 Task: Add the task  Improve the appâ€™s compatibility with different screen sizes and resolutions to the section Dash & Dazzle in the project UltraTech and add a Due Date to the respective task as 2024/01/04.
Action: Mouse moved to (60, 374)
Screenshot: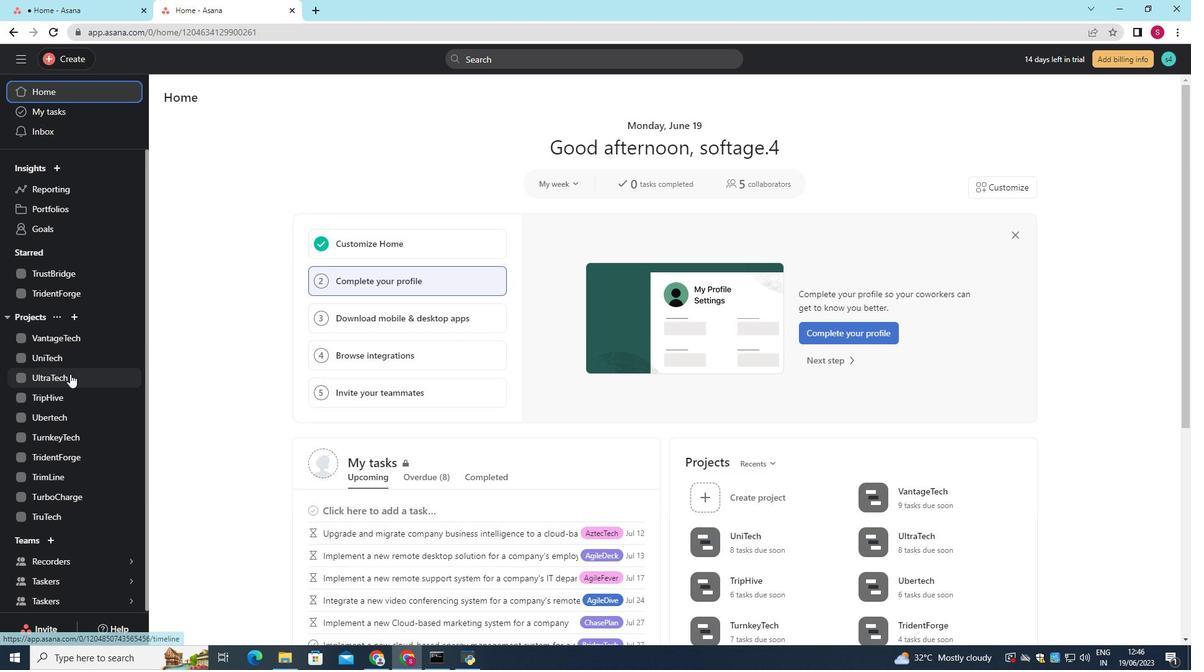 
Action: Mouse pressed left at (60, 374)
Screenshot: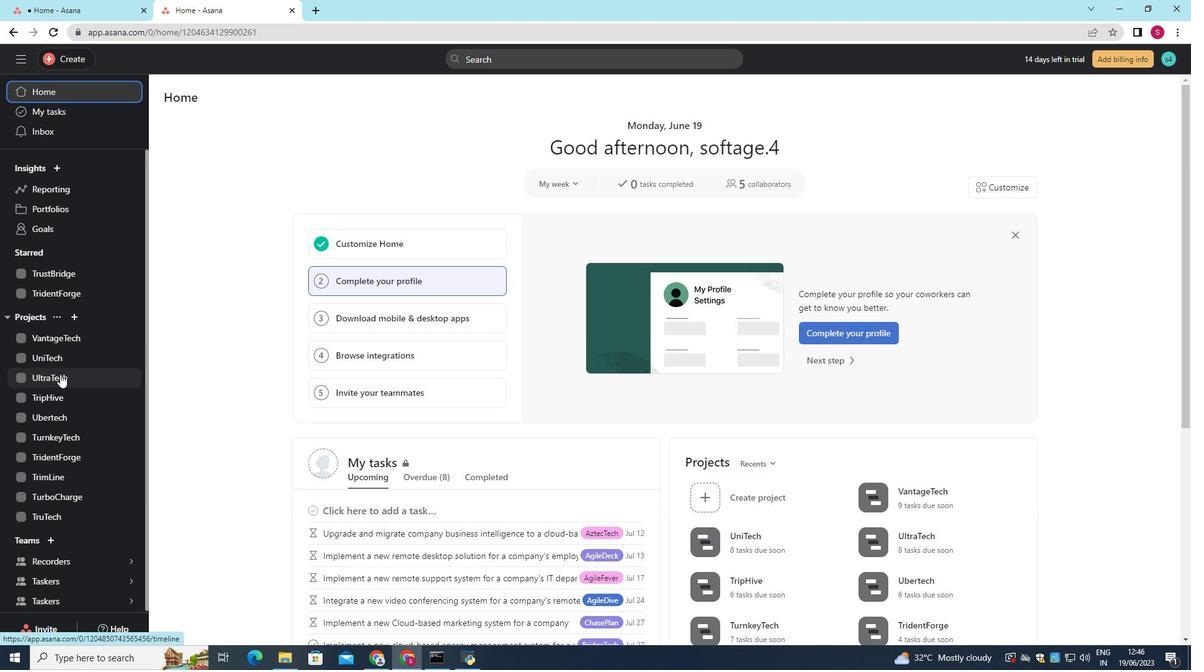 
Action: Mouse moved to (222, 125)
Screenshot: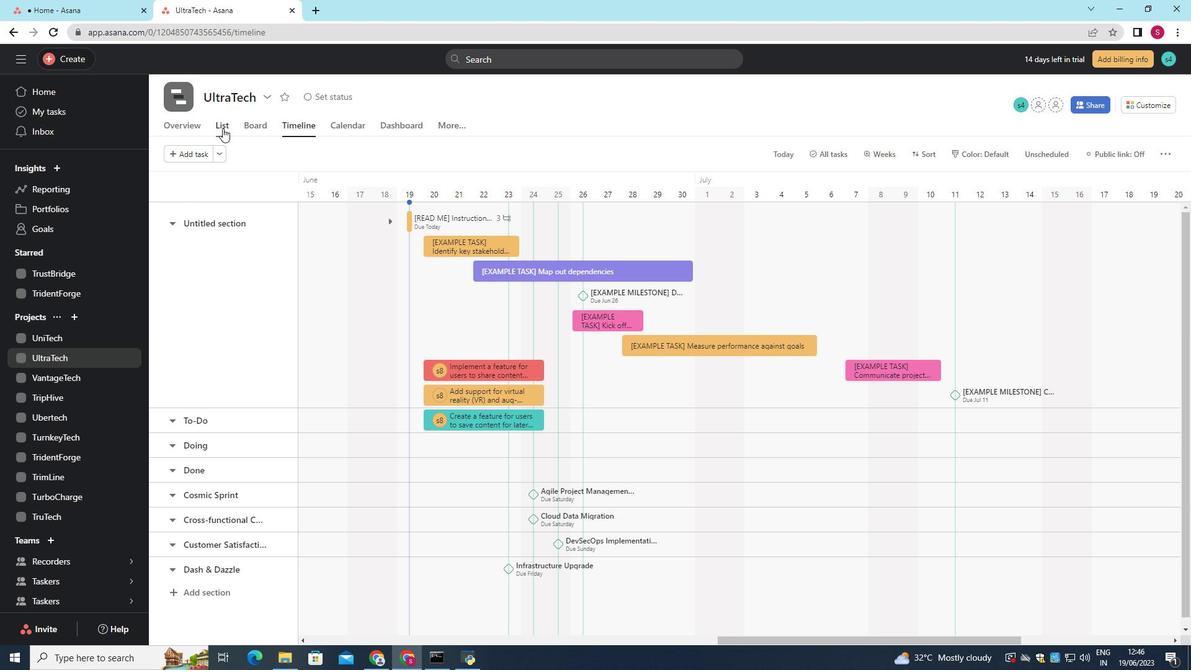 
Action: Mouse pressed left at (222, 125)
Screenshot: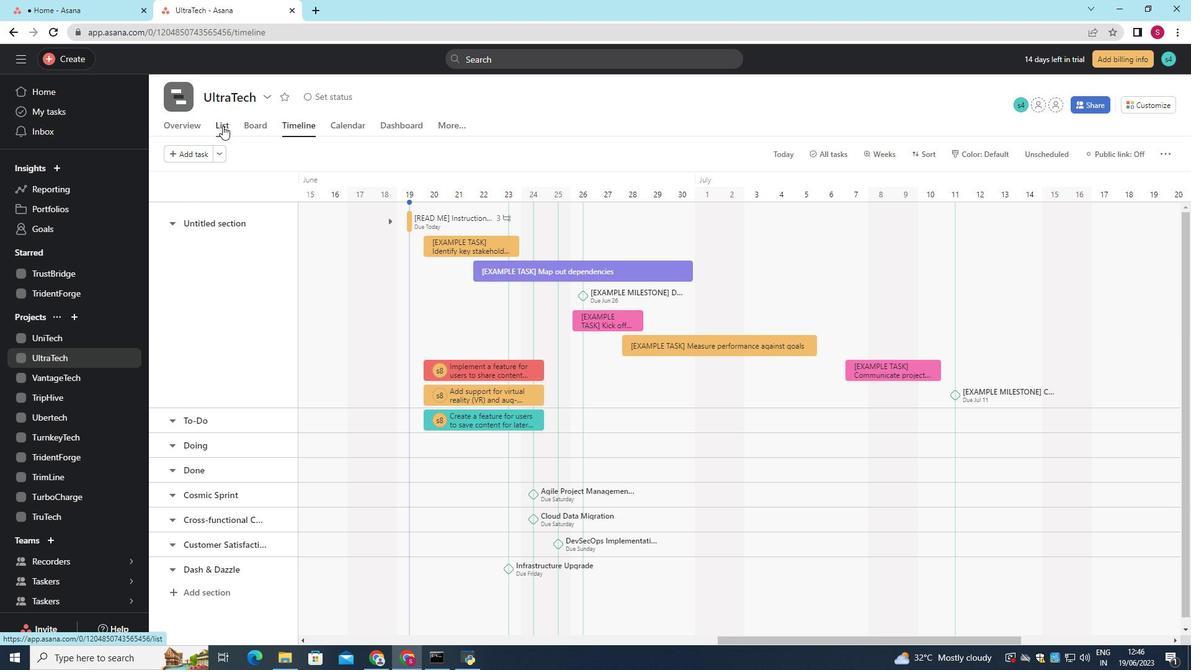 
Action: Mouse moved to (342, 403)
Screenshot: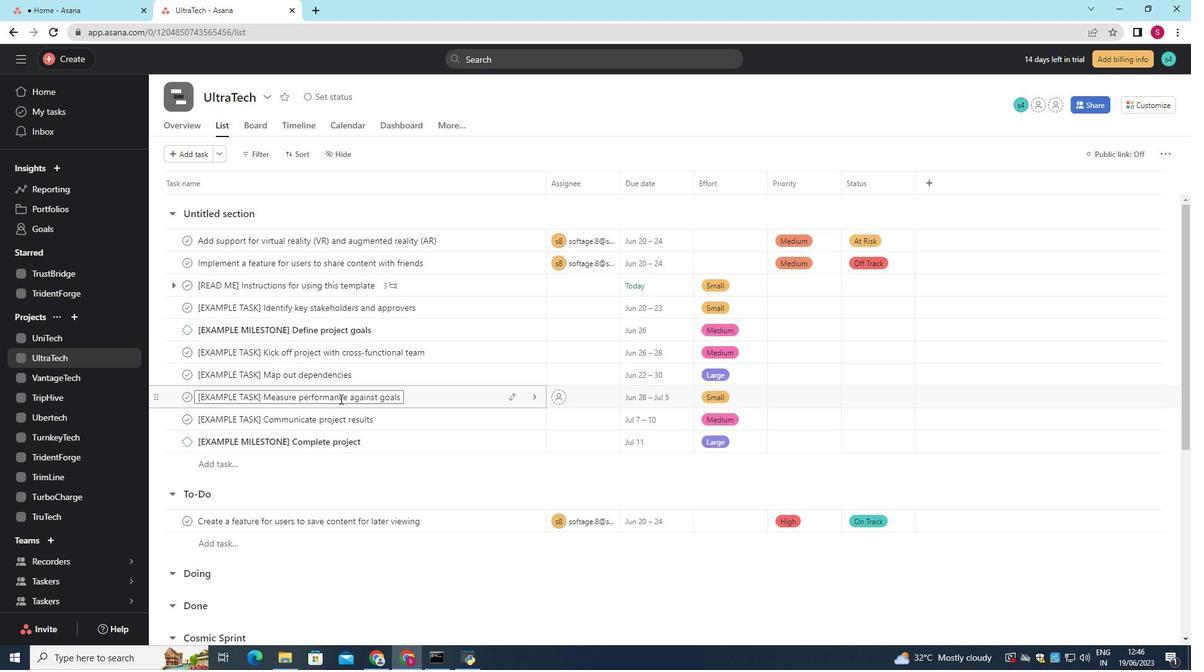 
Action: Mouse scrolled (342, 402) with delta (0, 0)
Screenshot: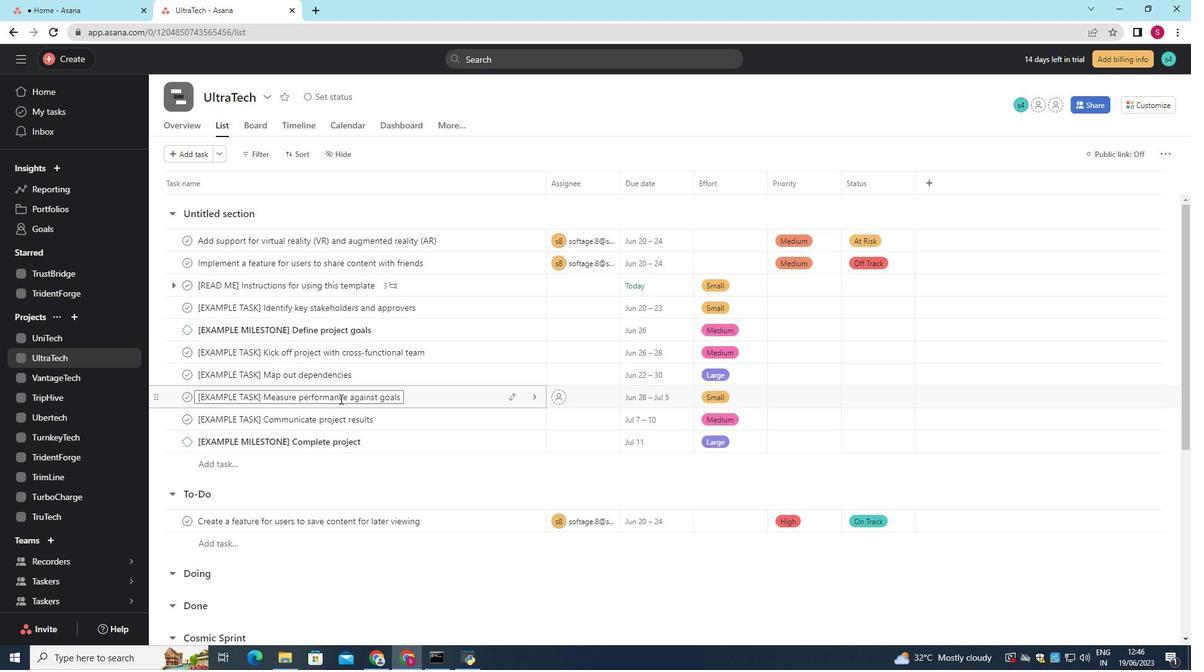 
Action: Mouse moved to (343, 404)
Screenshot: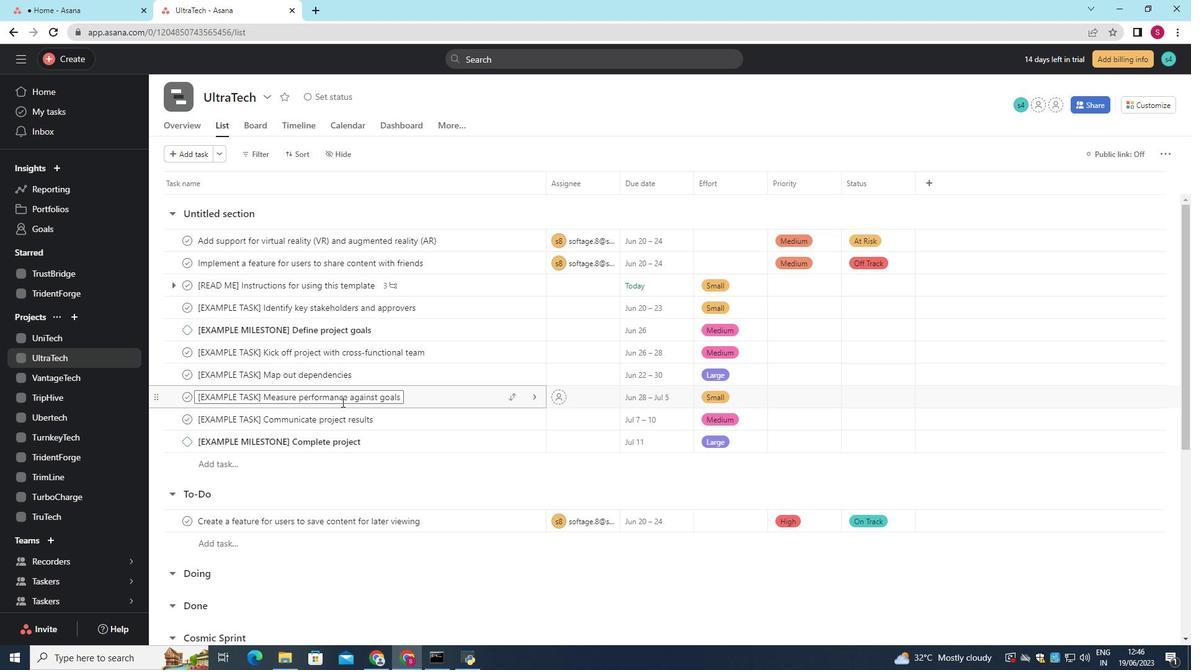 
Action: Mouse scrolled (343, 403) with delta (0, 0)
Screenshot: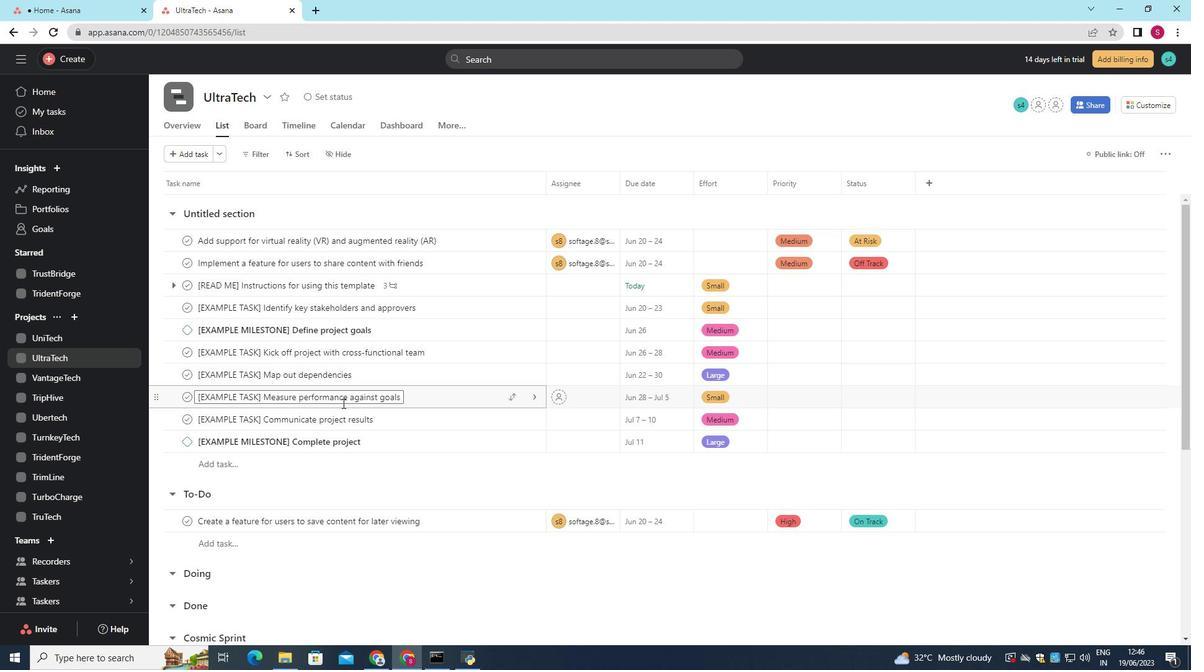 
Action: Mouse scrolled (343, 403) with delta (0, 0)
Screenshot: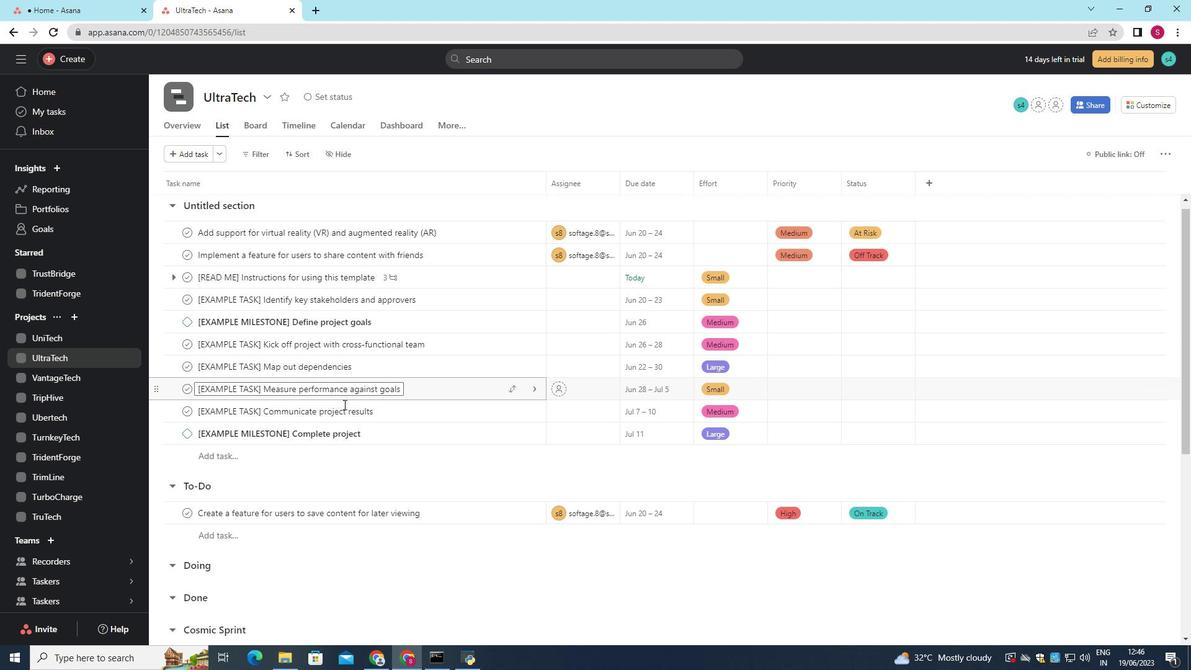 
Action: Mouse scrolled (343, 403) with delta (0, 0)
Screenshot: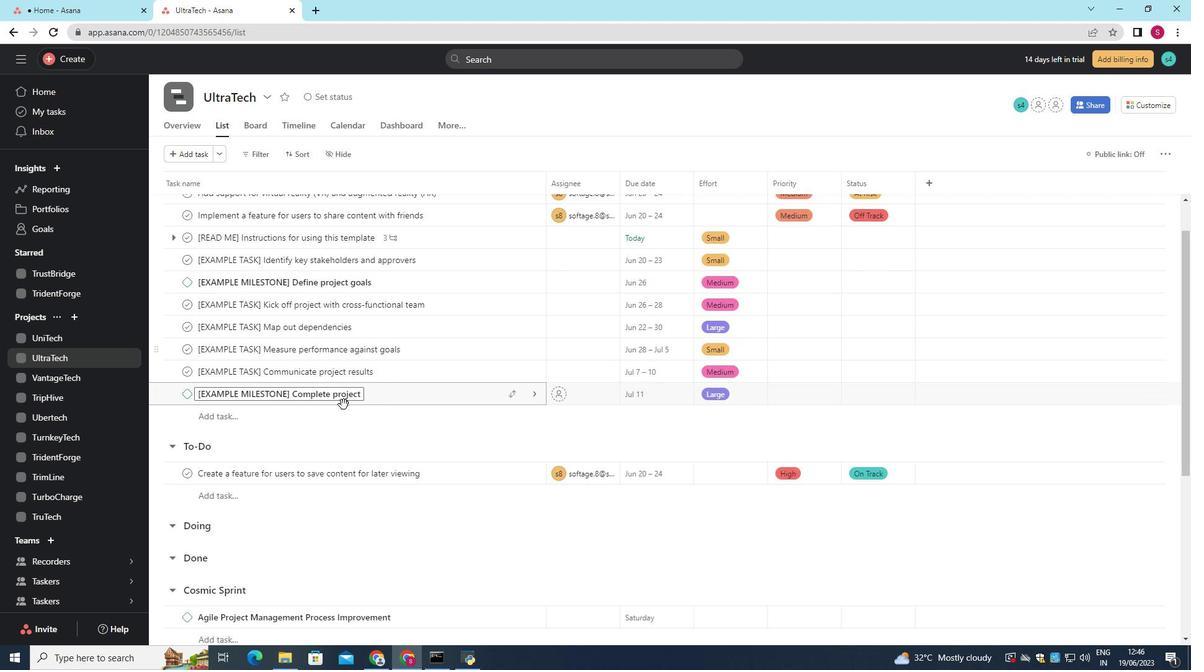 
Action: Mouse scrolled (343, 403) with delta (0, 0)
Screenshot: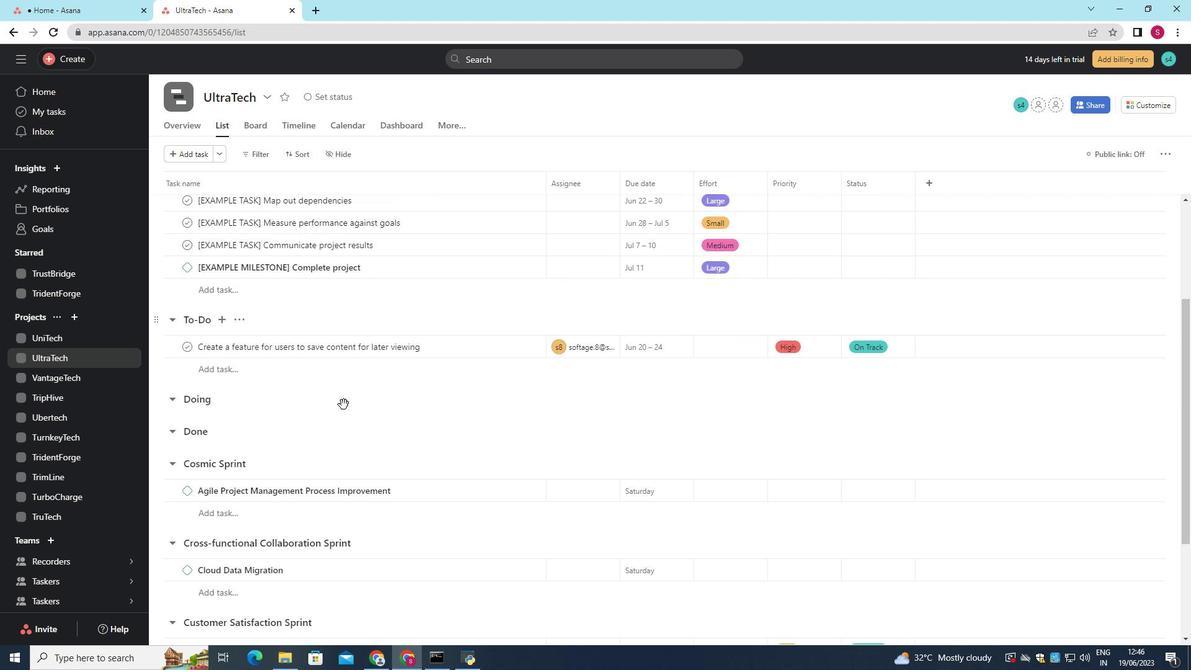 
Action: Mouse moved to (354, 441)
Screenshot: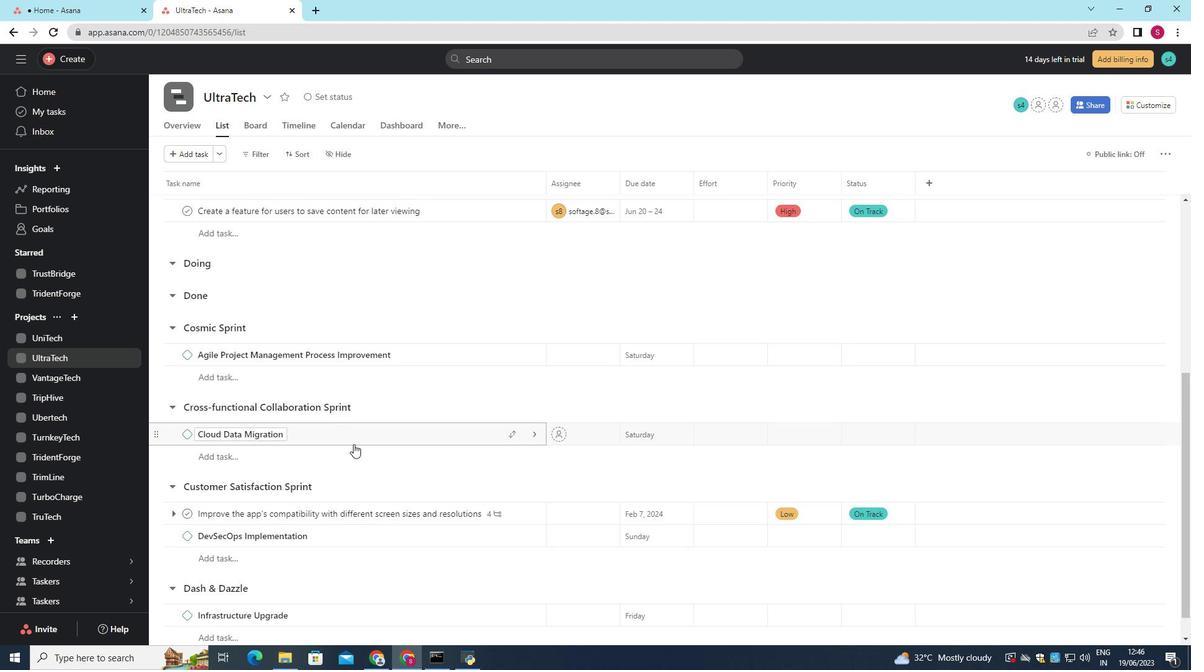 
Action: Mouse scrolled (354, 441) with delta (0, 0)
Screenshot: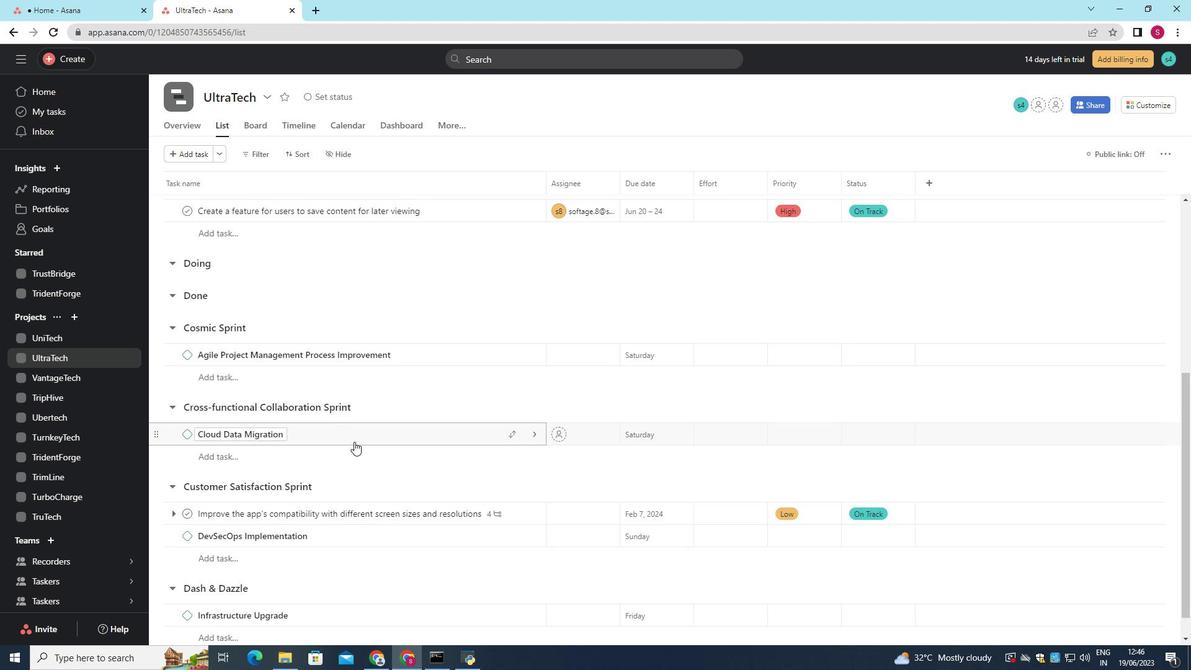 
Action: Mouse scrolled (354, 441) with delta (0, 0)
Screenshot: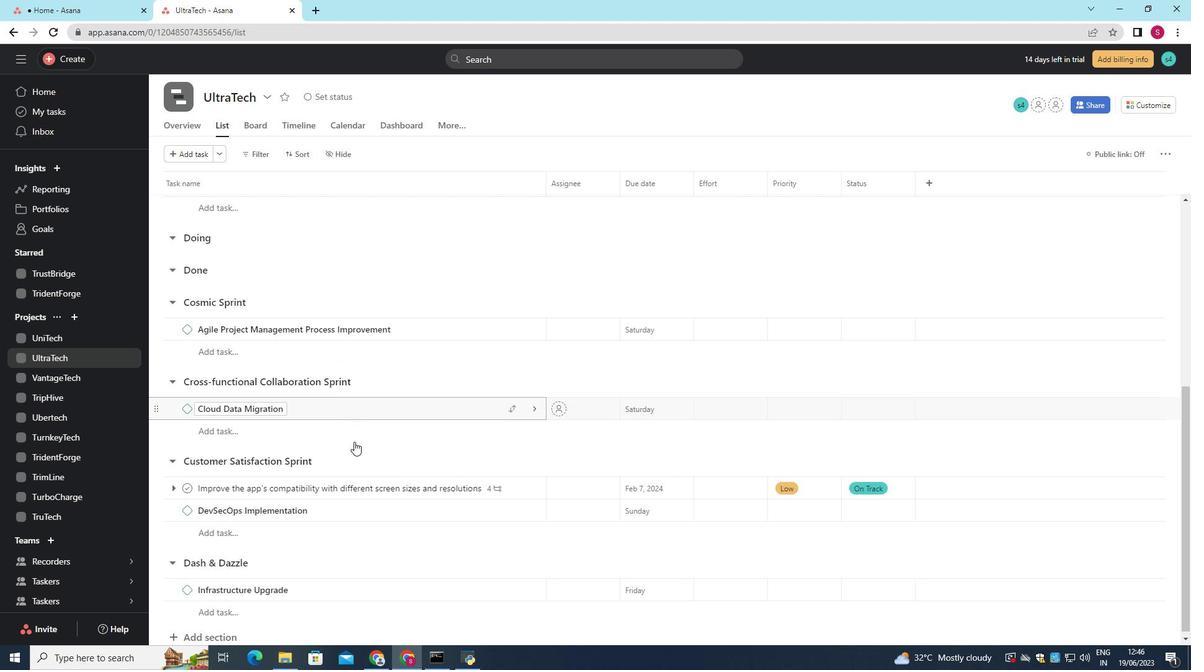 
Action: Mouse moved to (509, 483)
Screenshot: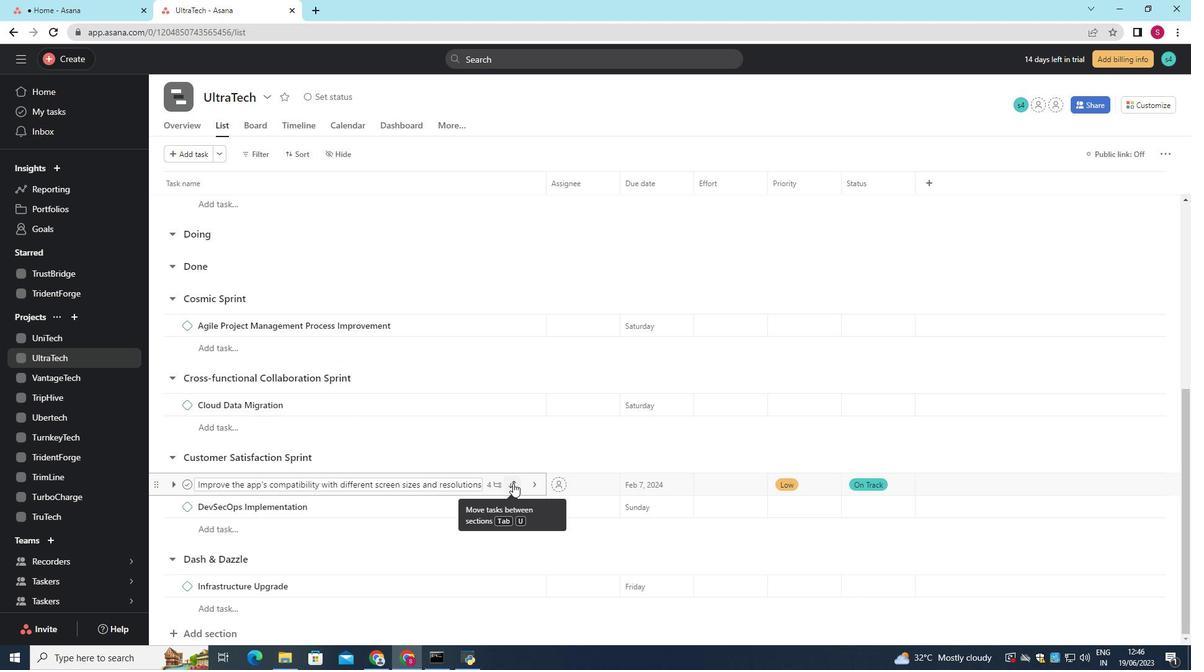 
Action: Mouse pressed left at (509, 483)
Screenshot: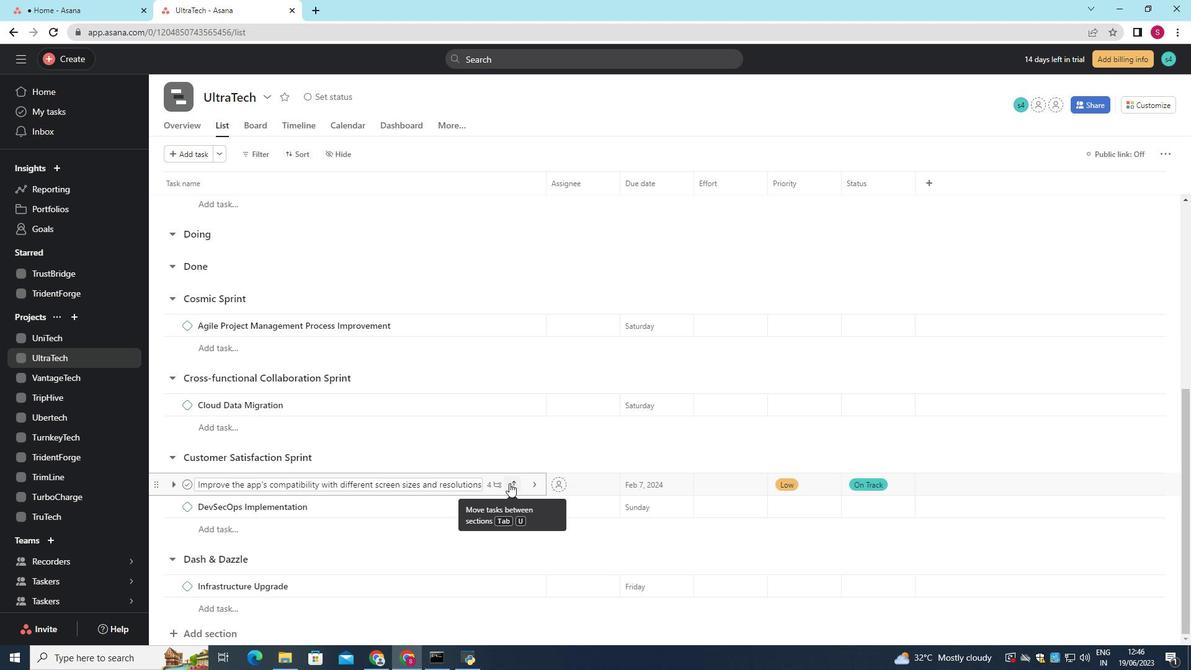 
Action: Mouse moved to (444, 459)
Screenshot: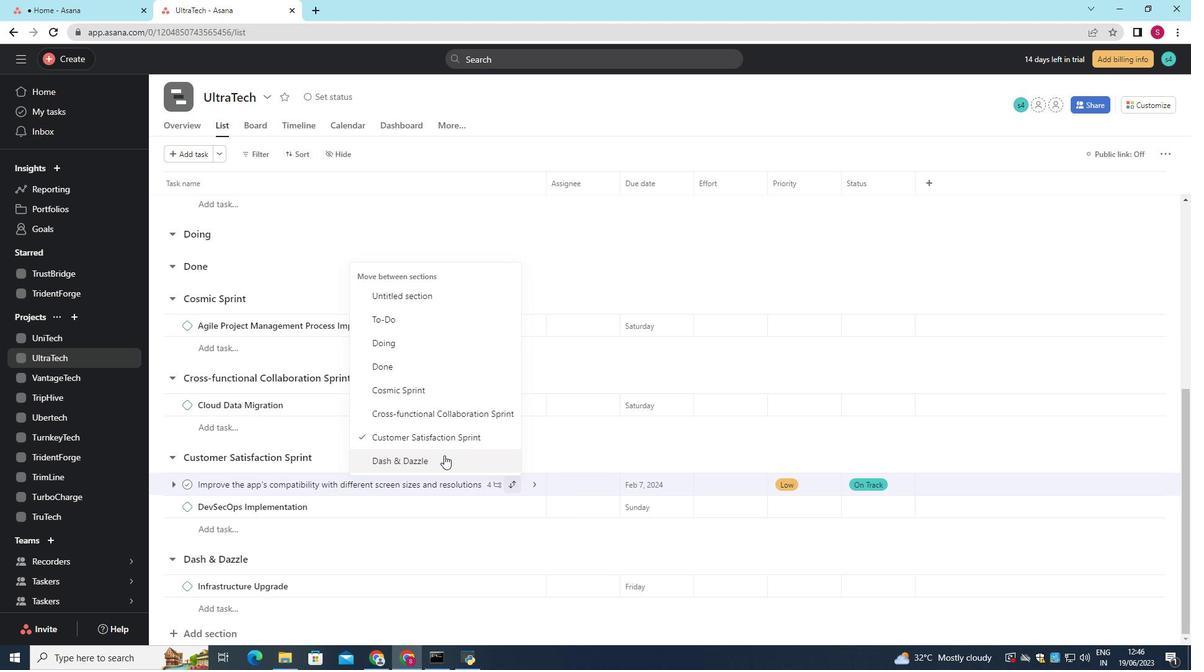 
Action: Mouse pressed left at (444, 459)
Screenshot: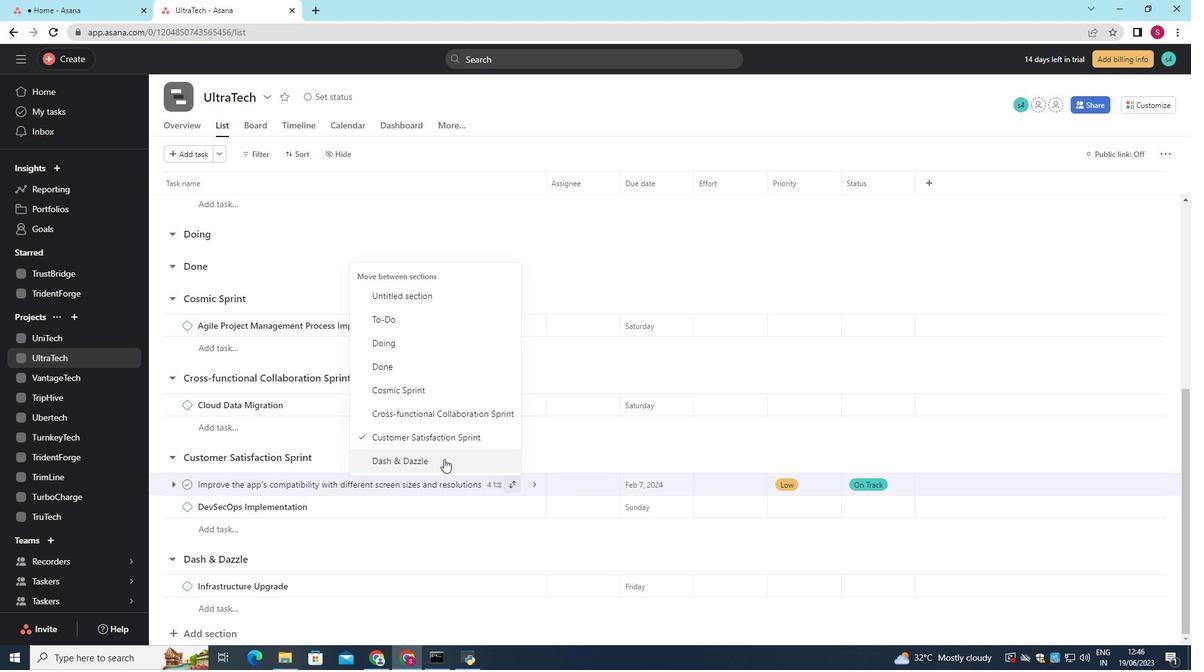 
Action: Mouse moved to (598, 497)
Screenshot: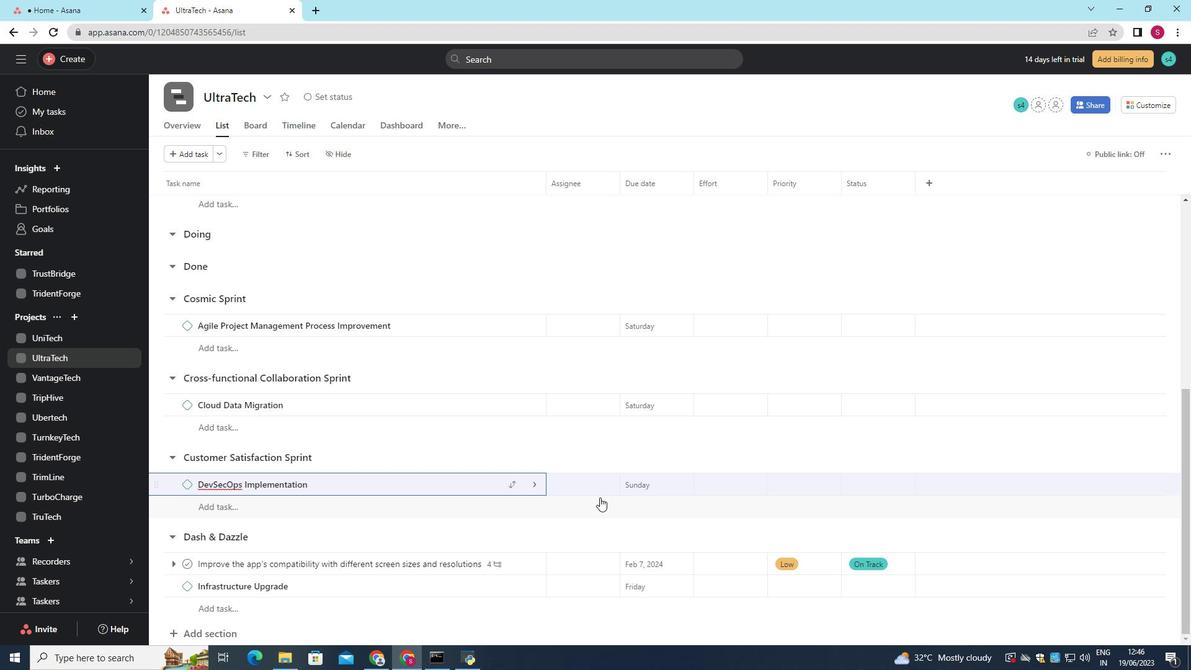 
Action: Mouse scrolled (598, 496) with delta (0, 0)
Screenshot: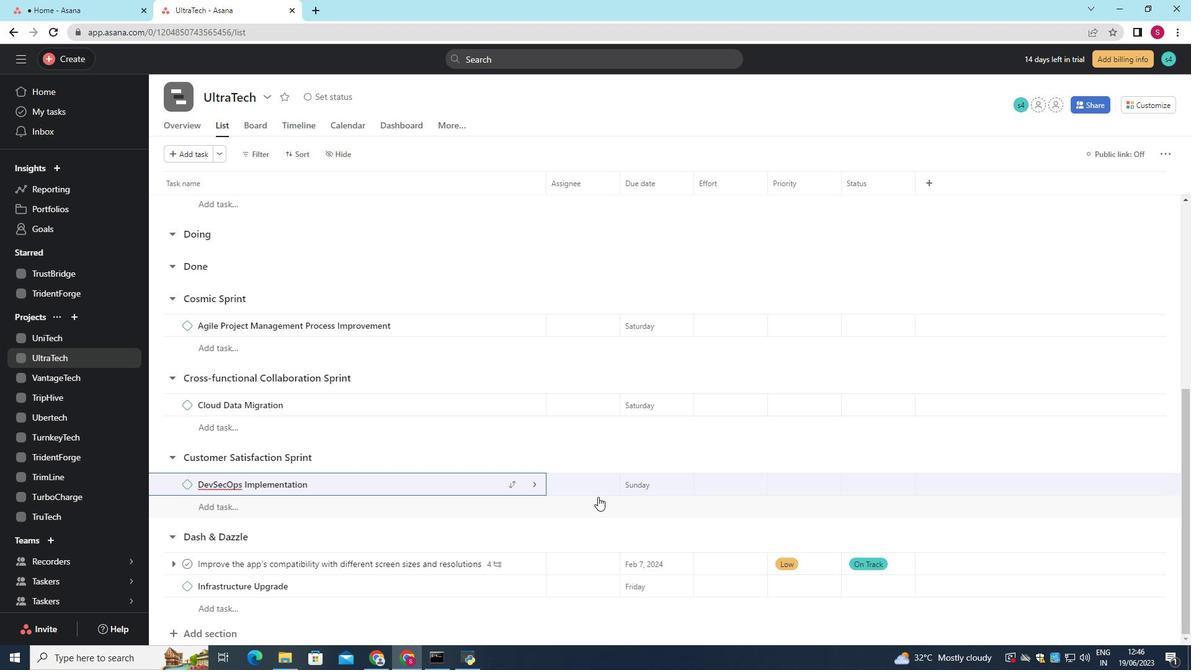 
Action: Mouse scrolled (598, 496) with delta (0, 0)
Screenshot: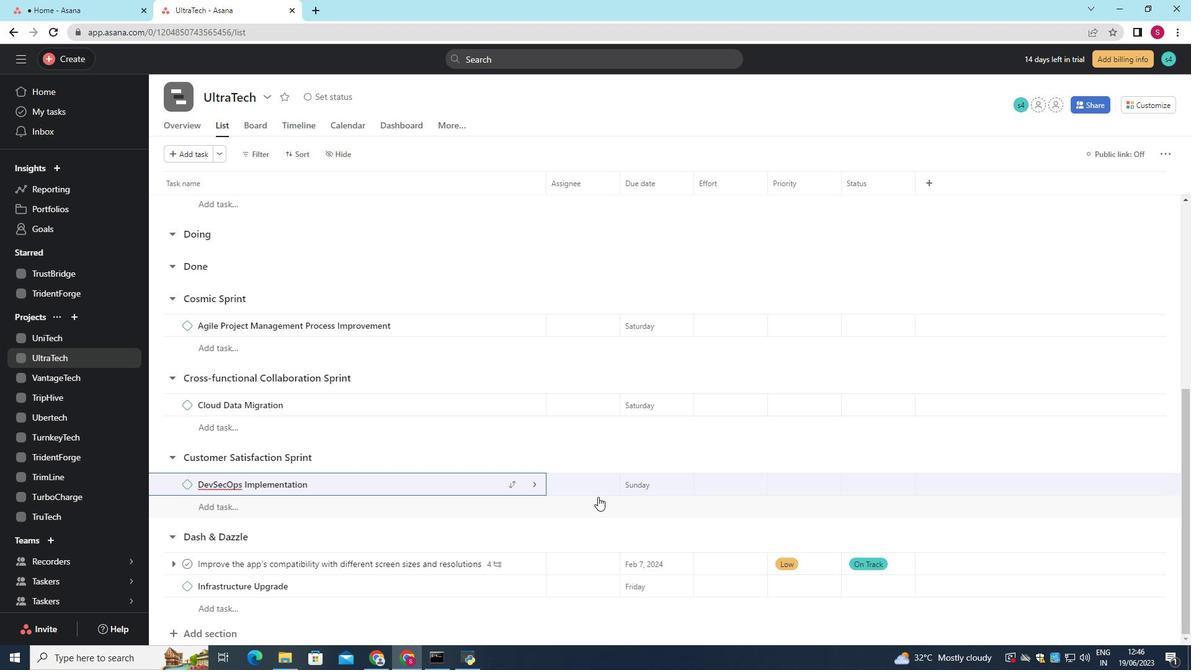 
Action: Mouse scrolled (598, 496) with delta (0, 0)
Screenshot: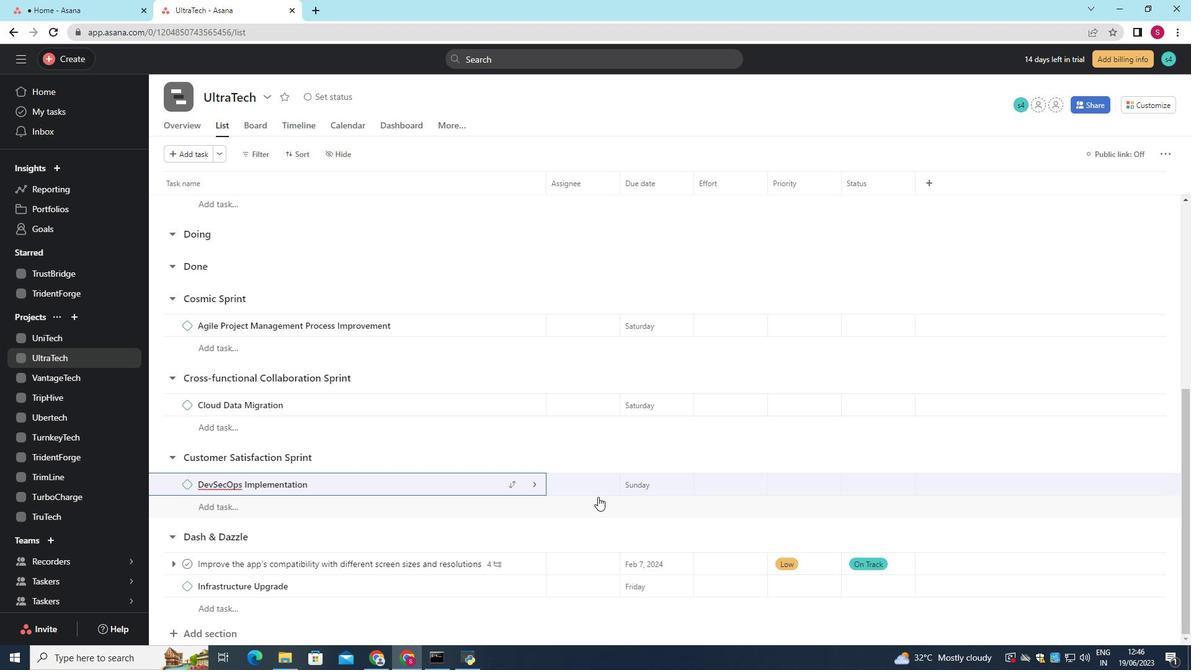 
Action: Mouse moved to (671, 560)
Screenshot: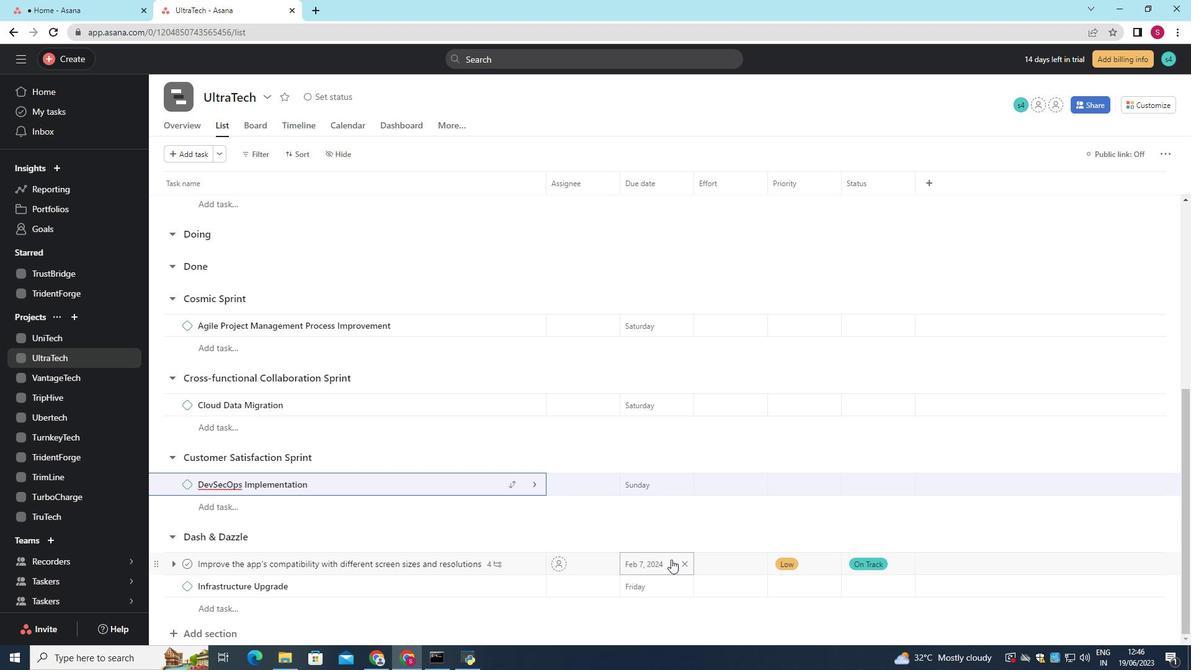 
Action: Mouse pressed left at (671, 560)
Screenshot: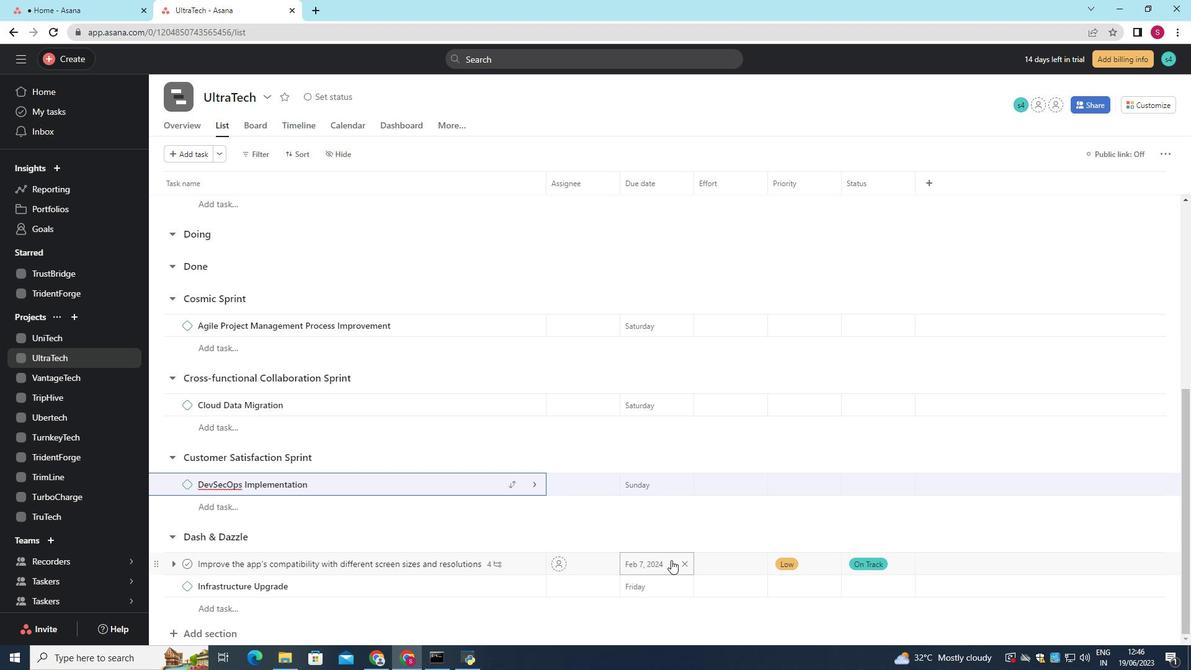 
Action: Mouse moved to (536, 644)
Screenshot: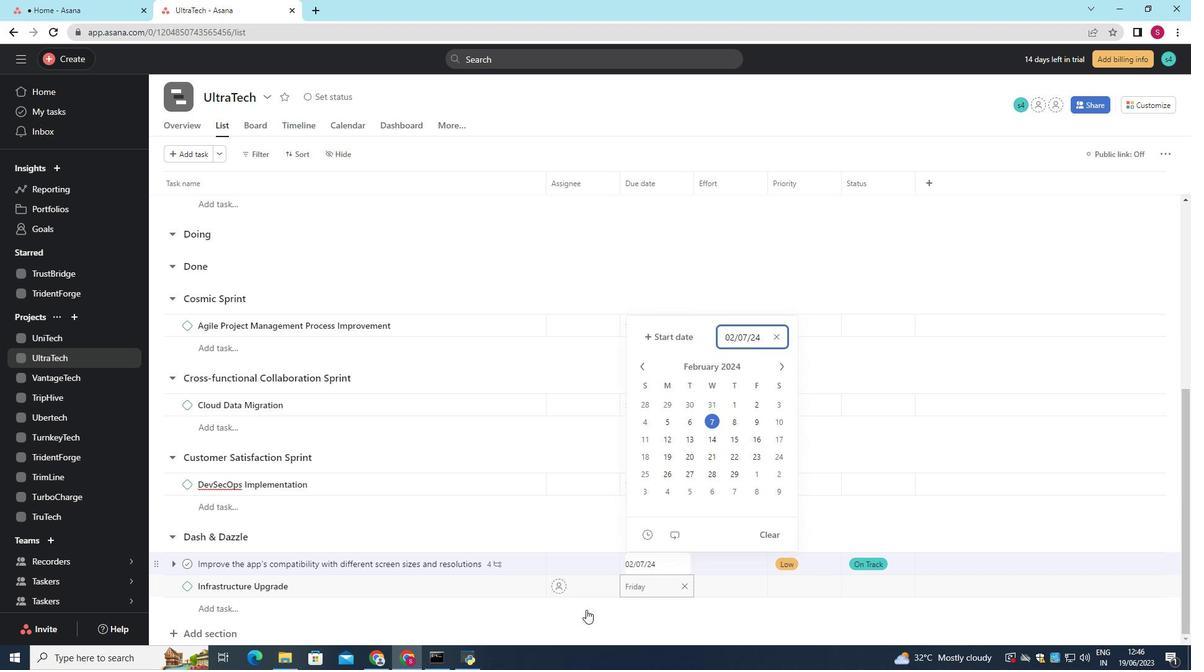 
Action: Key pressed <Key.backspace><Key.backspace><Key.backspace><Key.backspace><Key.backspace><Key.backspace><Key.backspace><Key.backspace><Key.backspace><Key.backspace><Key.backspace><Key.backspace><Key.backspace><Key.backspace><Key.backspace><Key.backspace><Key.backspace><Key.backspace>2024/01/04
Screenshot: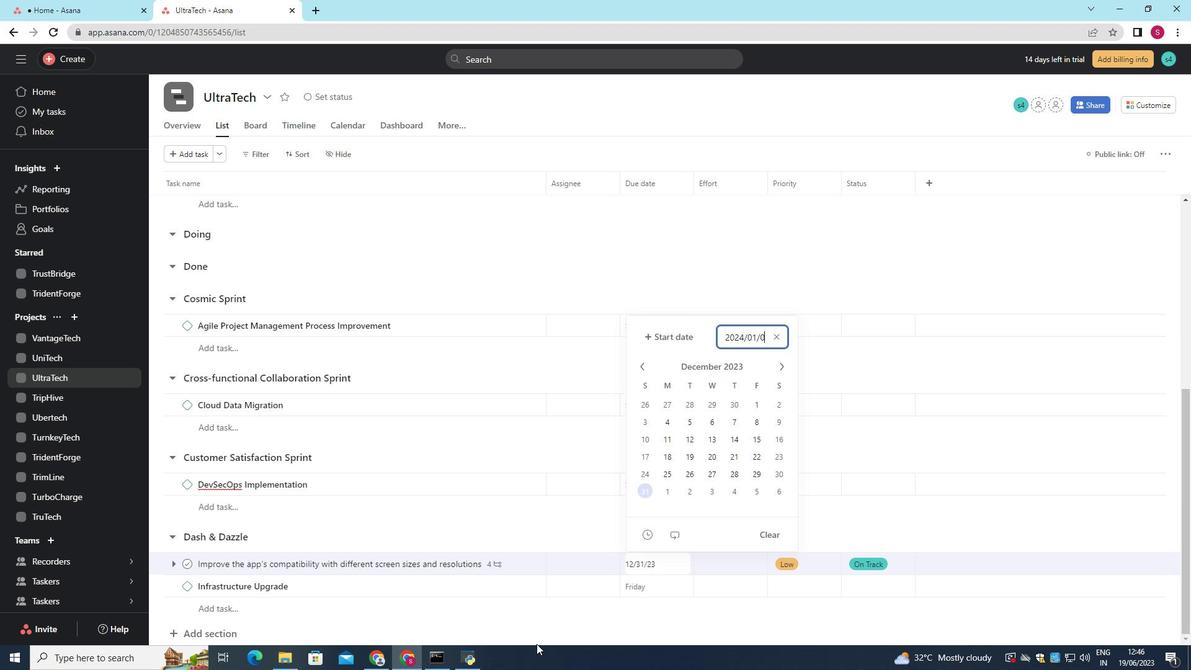 
Action: Mouse moved to (535, 644)
Screenshot: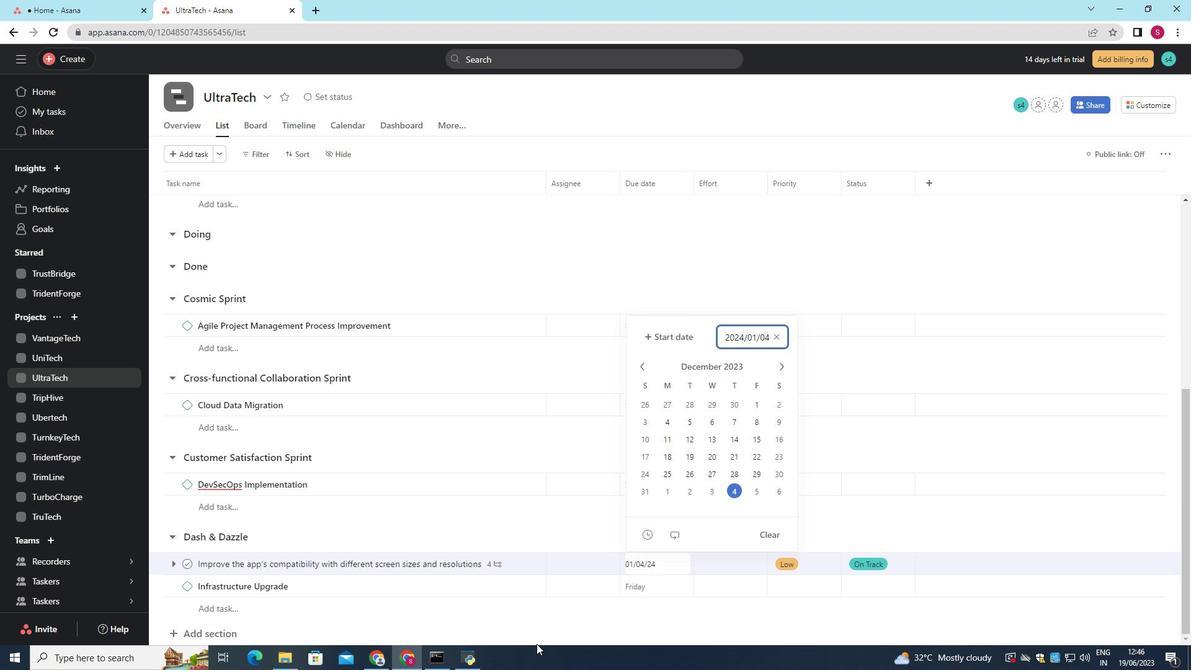 
Action: Key pressed <Key.enter>
Screenshot: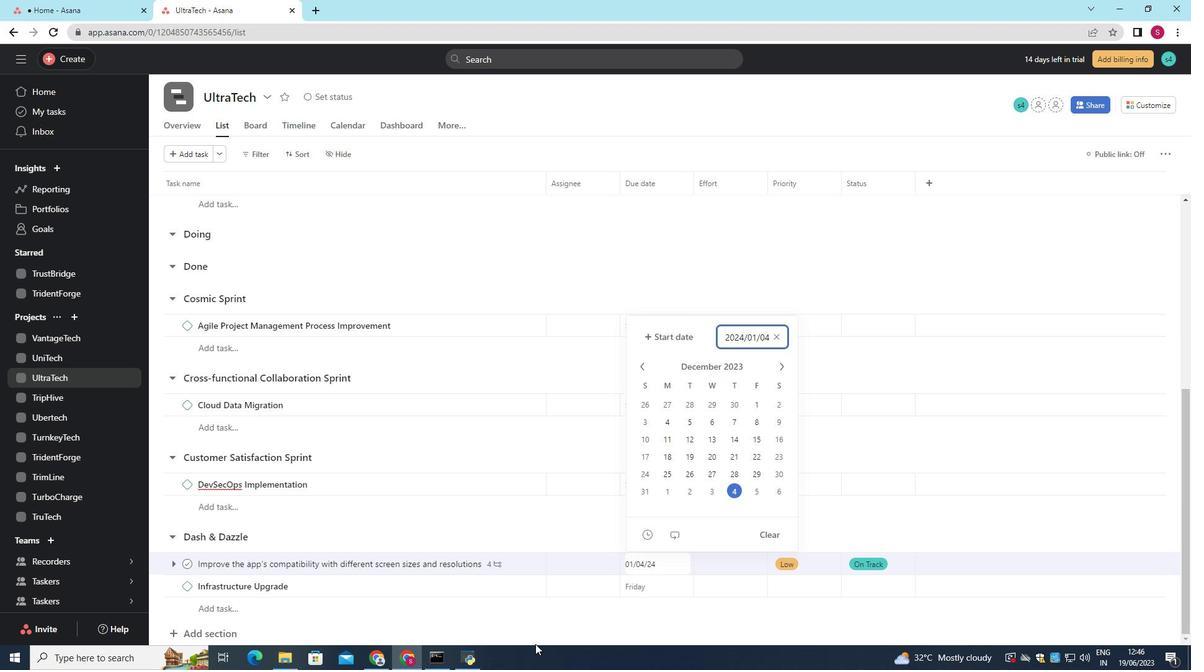 
